 Task: Add Laura Chenel Spreadable Creamy Original Goat Cheese to the cart.
Action: Mouse pressed left at (19, 79)
Screenshot: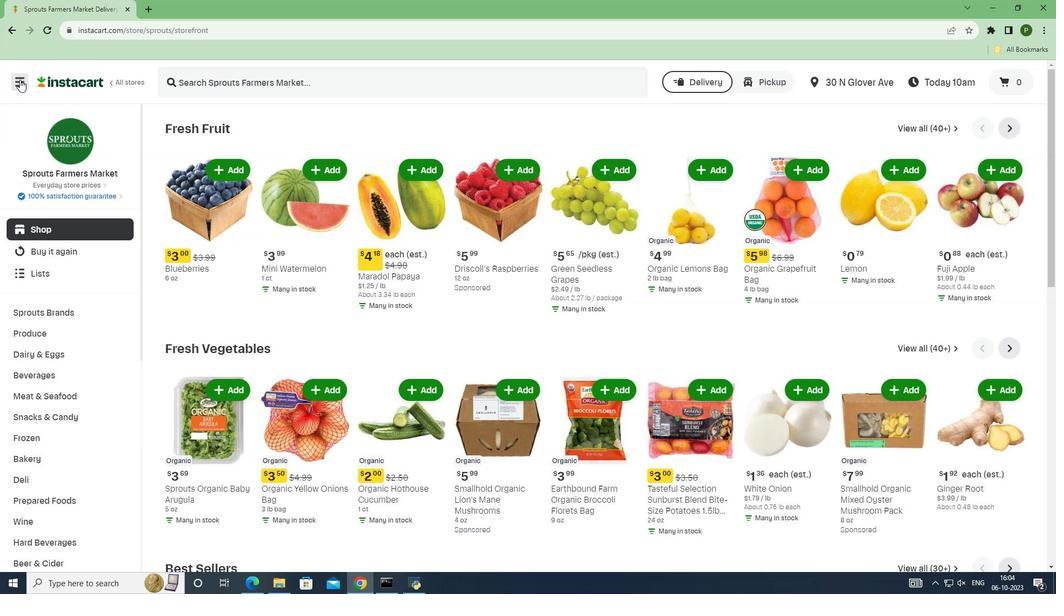 
Action: Mouse moved to (32, 292)
Screenshot: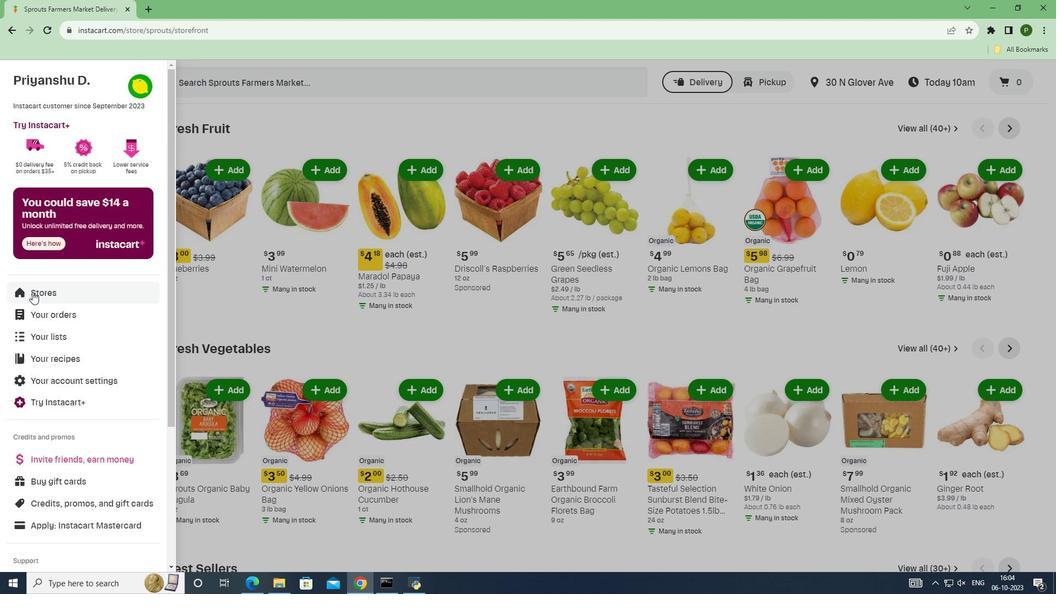
Action: Mouse pressed left at (32, 292)
Screenshot: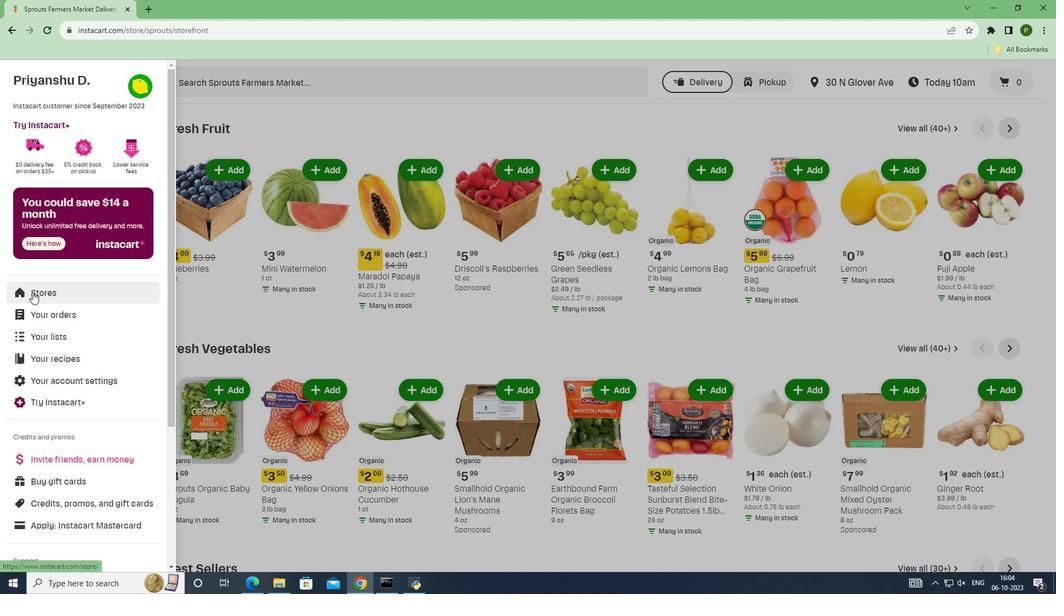 
Action: Mouse moved to (247, 127)
Screenshot: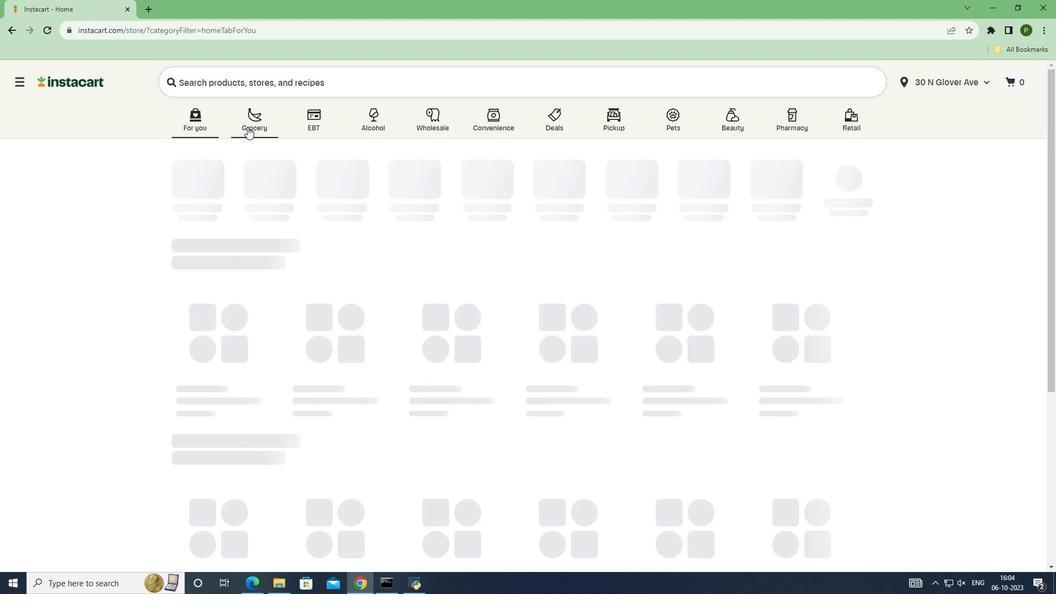 
Action: Mouse pressed left at (247, 127)
Screenshot: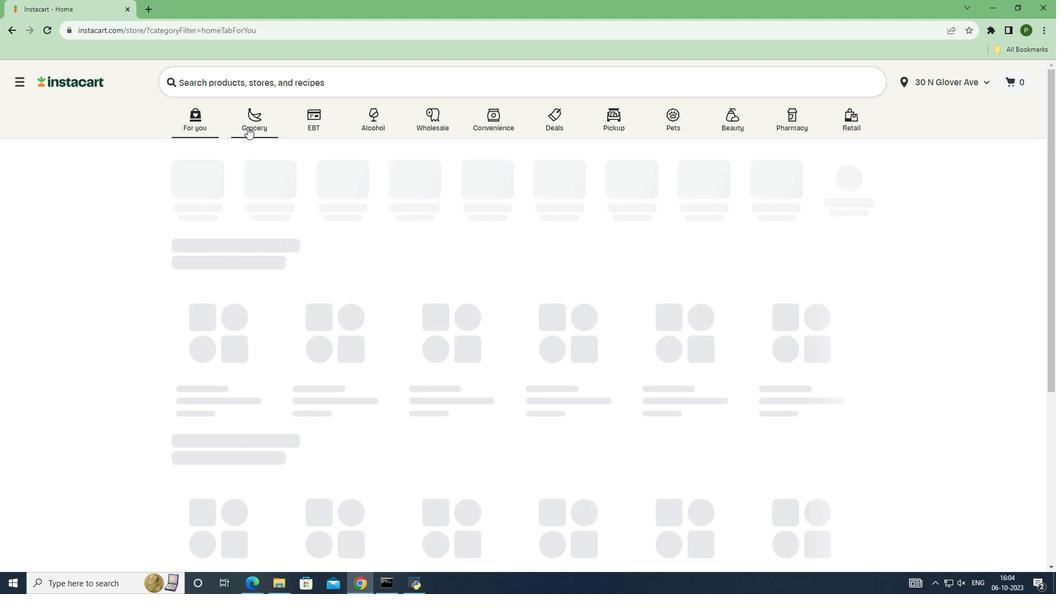 
Action: Mouse moved to (664, 248)
Screenshot: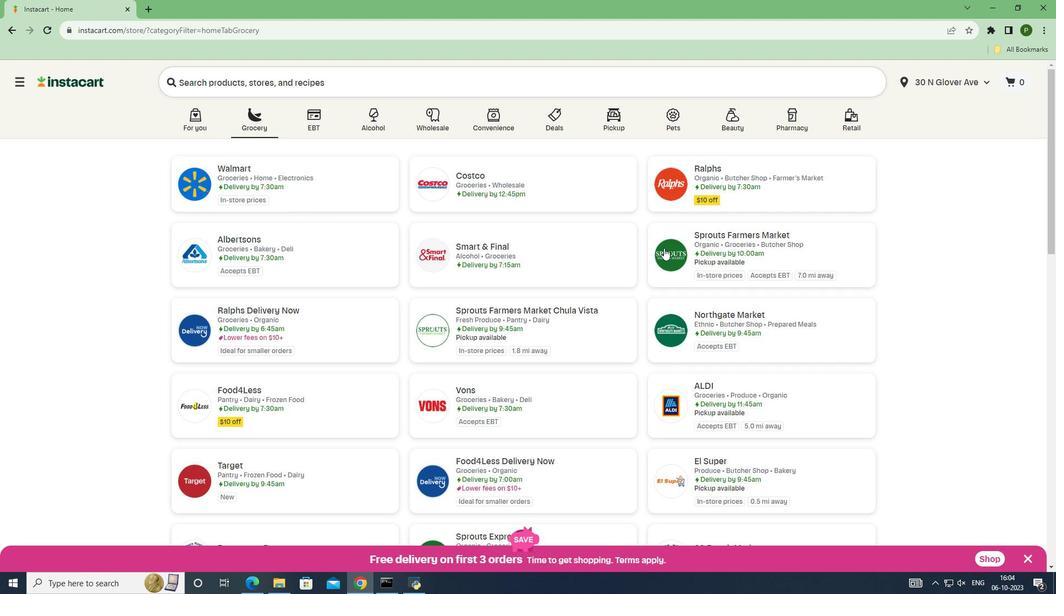 
Action: Mouse pressed left at (664, 248)
Screenshot: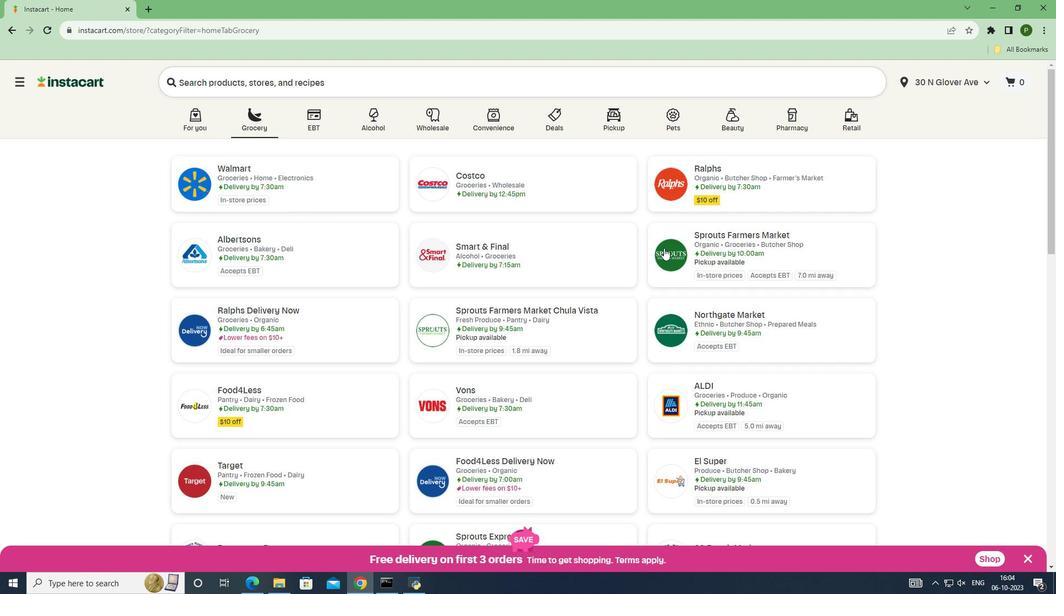 
Action: Mouse moved to (77, 358)
Screenshot: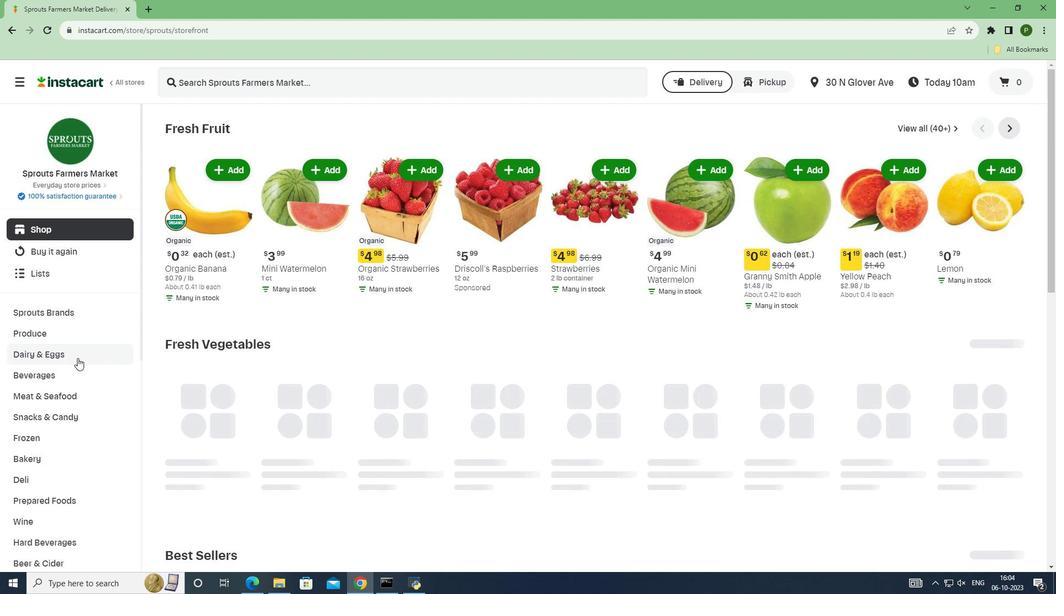 
Action: Mouse pressed left at (77, 358)
Screenshot: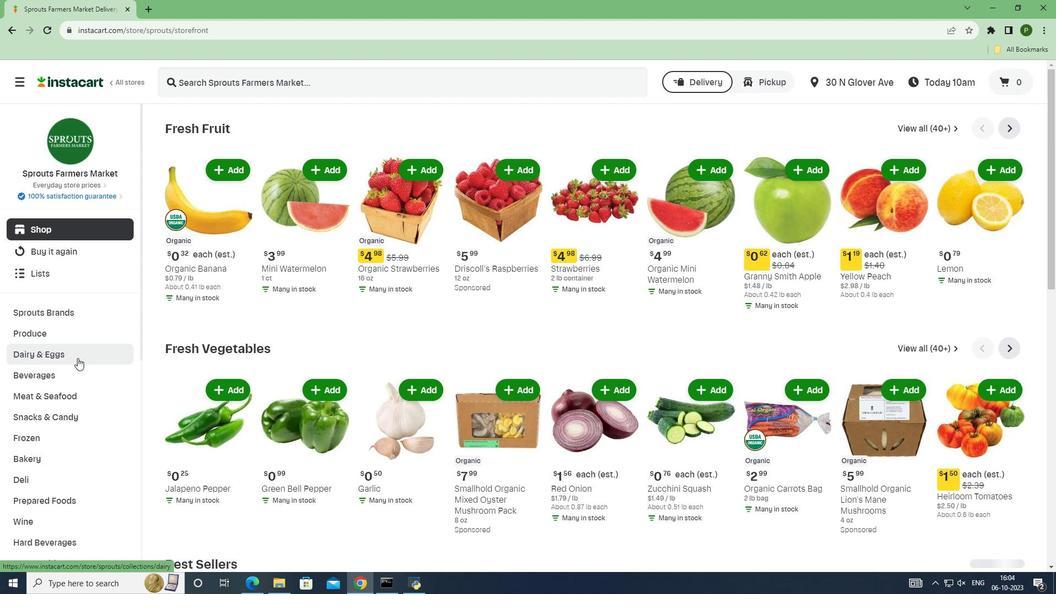 
Action: Mouse moved to (63, 397)
Screenshot: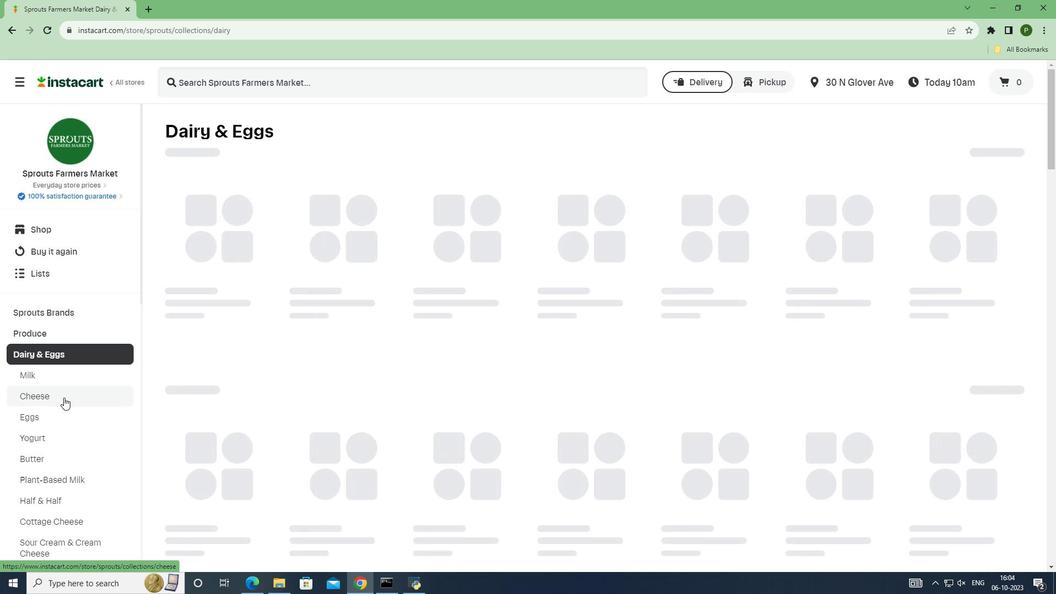 
Action: Mouse pressed left at (63, 397)
Screenshot: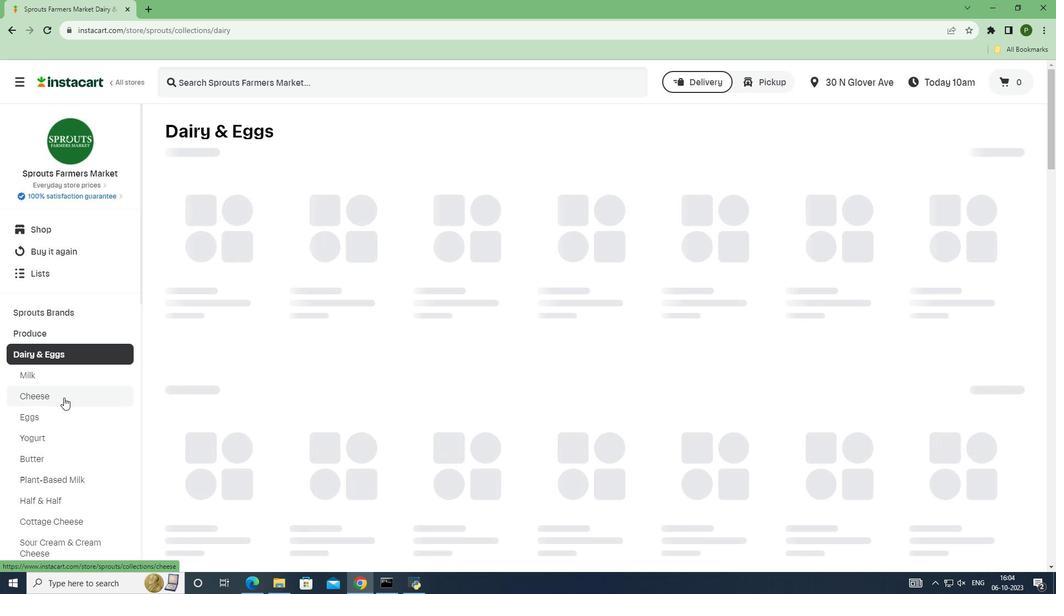 
Action: Mouse moved to (214, 83)
Screenshot: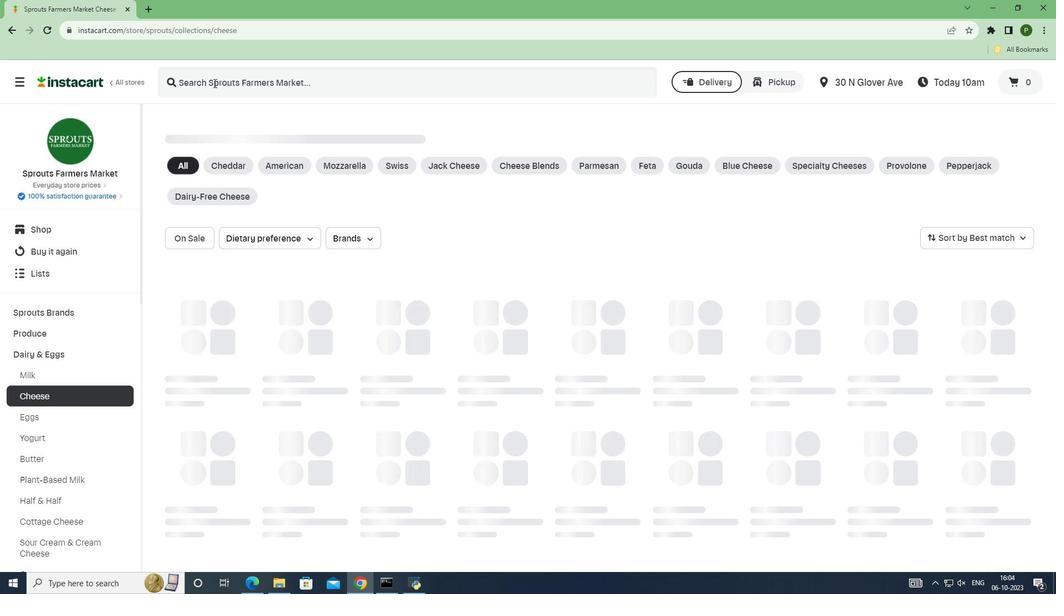 
Action: Mouse pressed left at (214, 83)
Screenshot: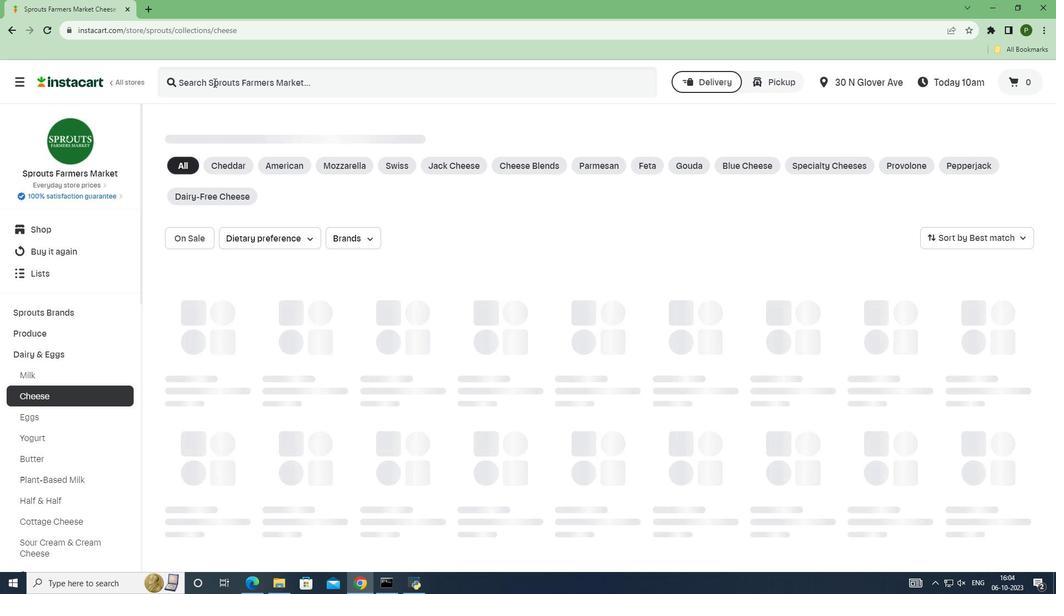 
Action: Mouse moved to (214, 82)
Screenshot: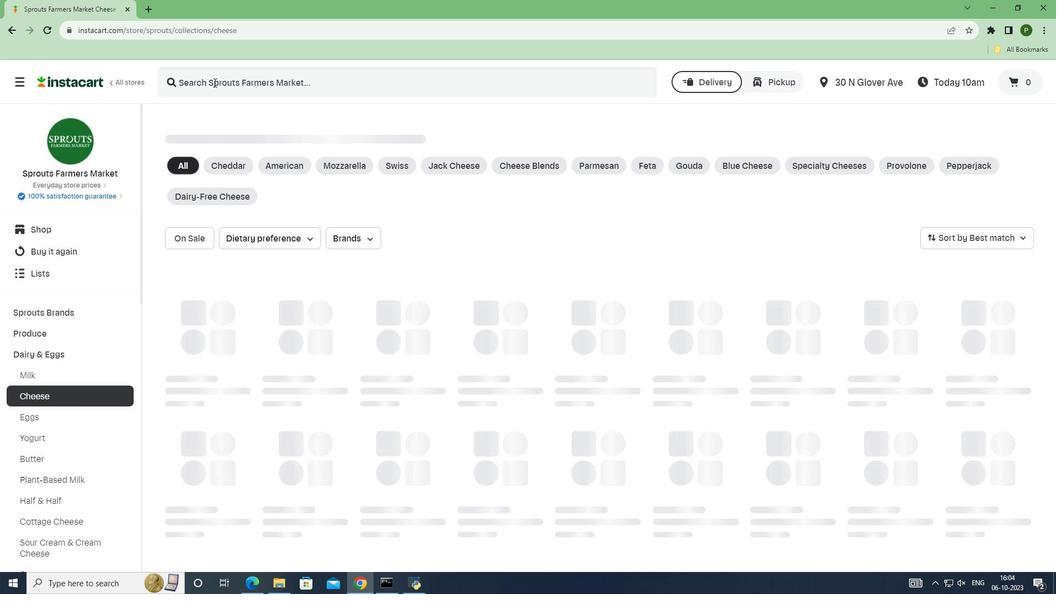 
Action: Key pressed <Key.caps_lock>L<Key.caps_lock>aura<Key.space><Key.caps_lock>C<Key.caps_lock>henel<Key.space><Key.caps_lock>S<Key.caps_lock>preadable<Key.space><Key.caps_lock>C<Key.caps_lock>reamy<Key.space><Key.caps_lock>O<Key.caps_lock>riginal<Key.space><Key.caps_lock>G<Key.caps_lock>oat<Key.space><Key.caps_lock>C<Key.caps_lock>heese<Key.enter>
Screenshot: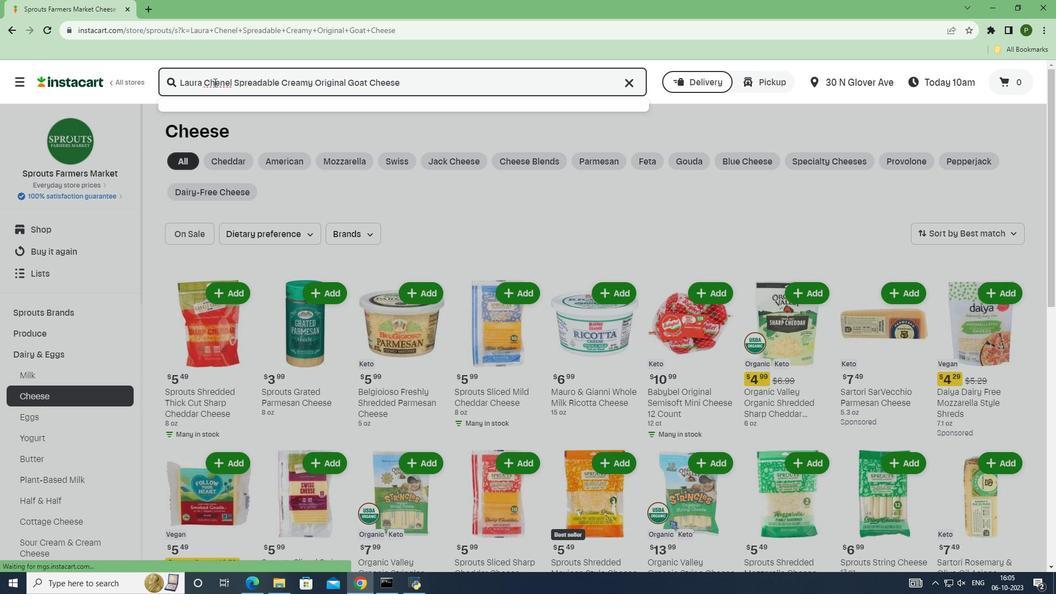 
Action: Mouse moved to (640, 203)
Screenshot: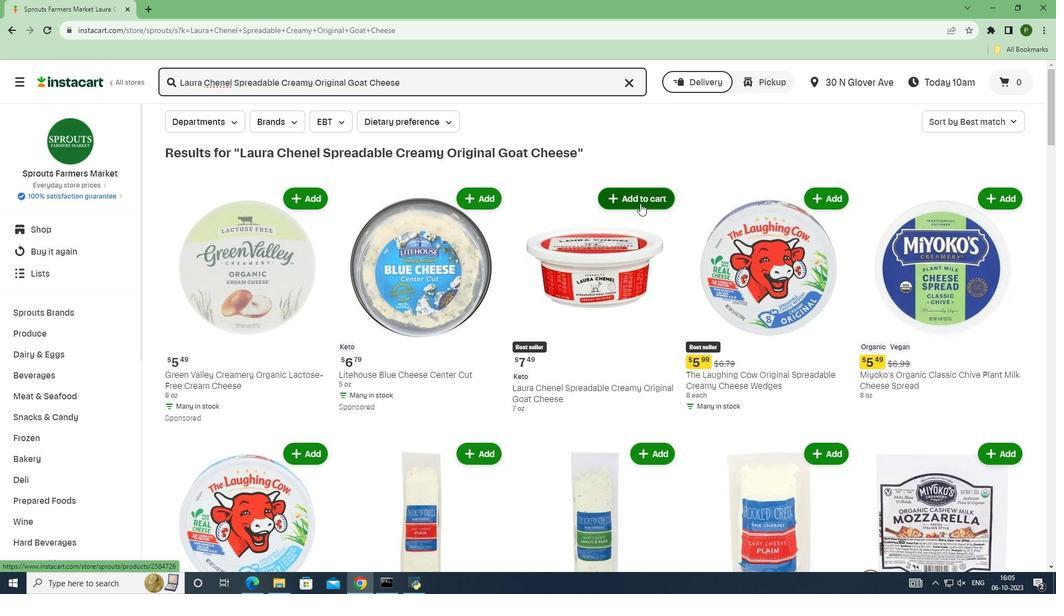 
Action: Mouse pressed left at (640, 203)
Screenshot: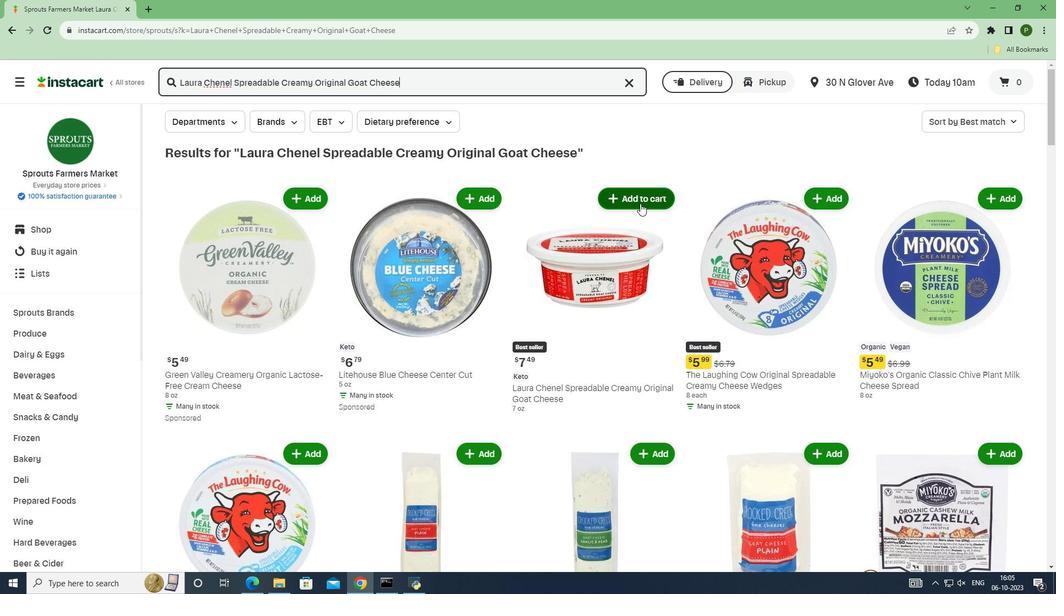 
